Task: Use the formula "MOD" in spreadsheet "Project portfolio".
Action: Mouse moved to (129, 95)
Screenshot: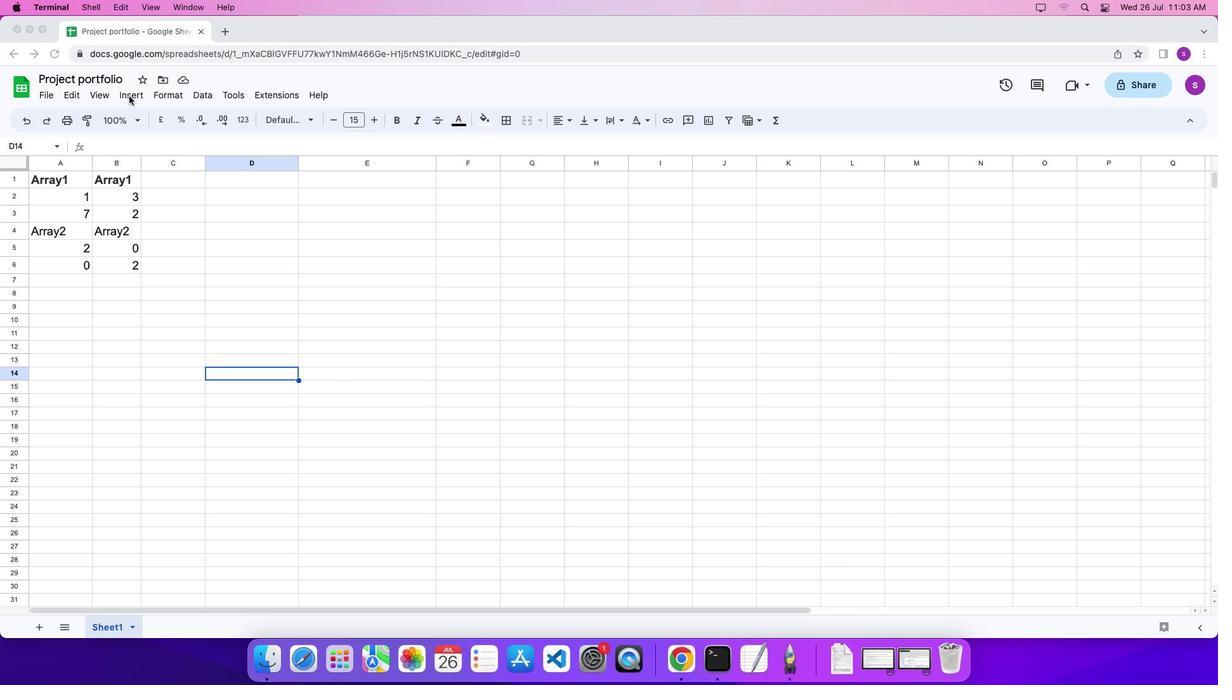 
Action: Mouse pressed left at (129, 95)
Screenshot: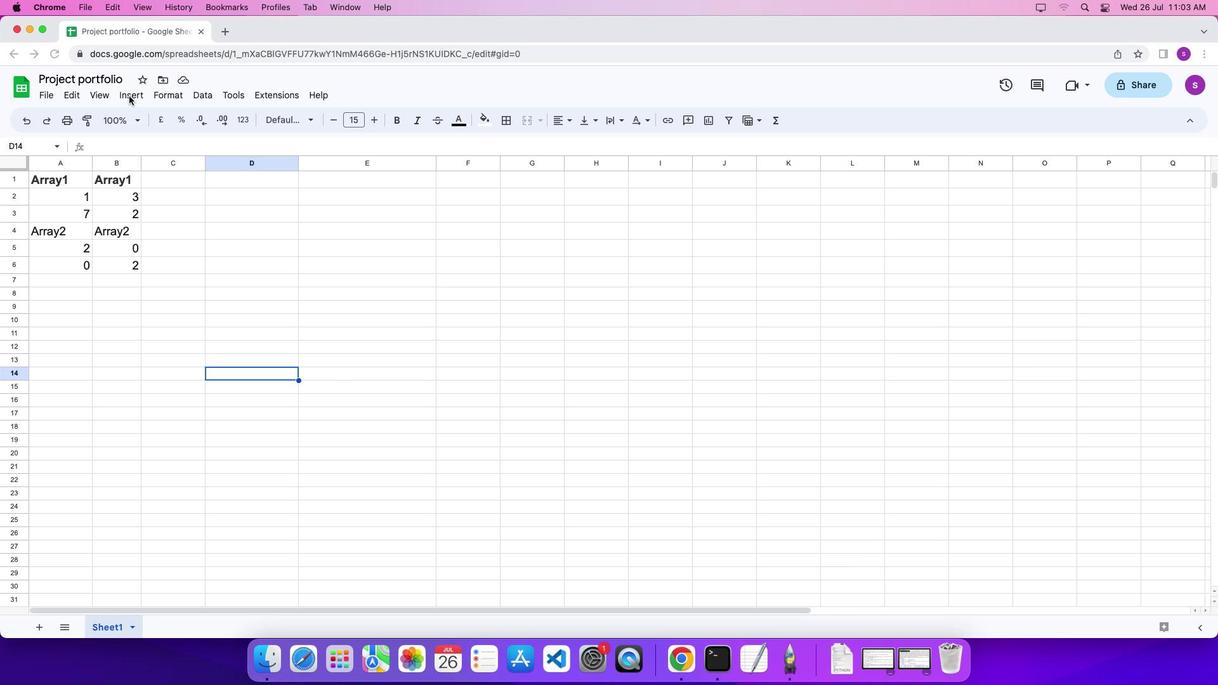 
Action: Mouse moved to (131, 94)
Screenshot: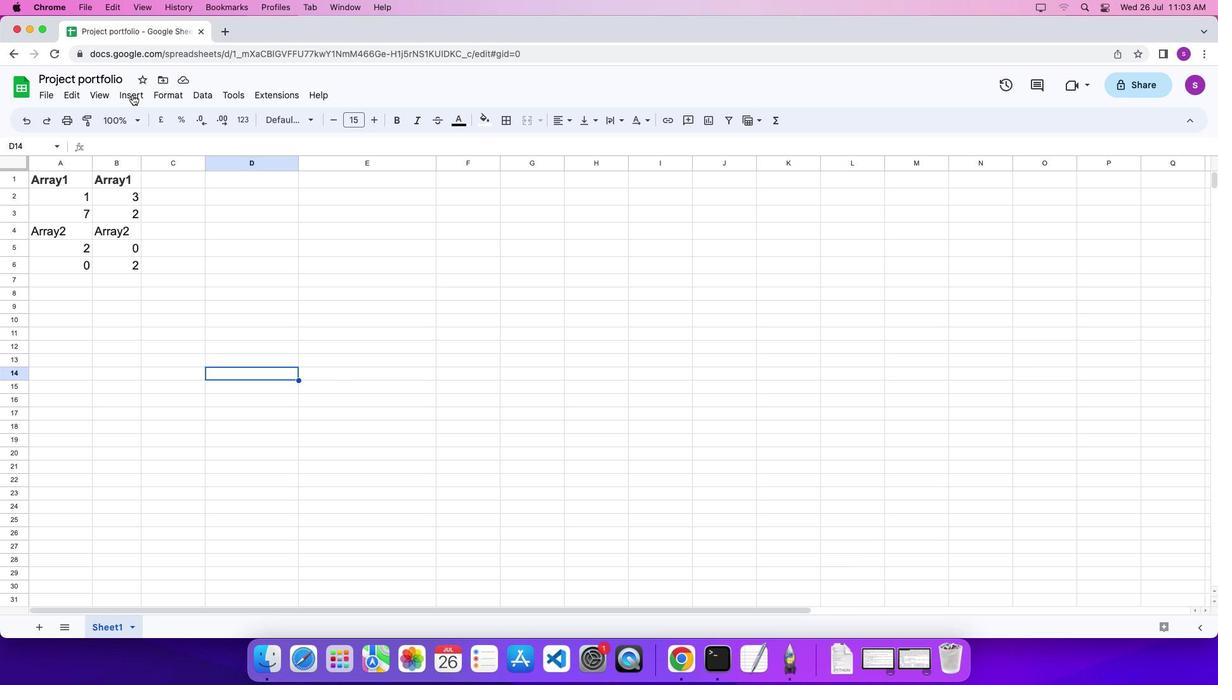 
Action: Mouse pressed left at (131, 94)
Screenshot: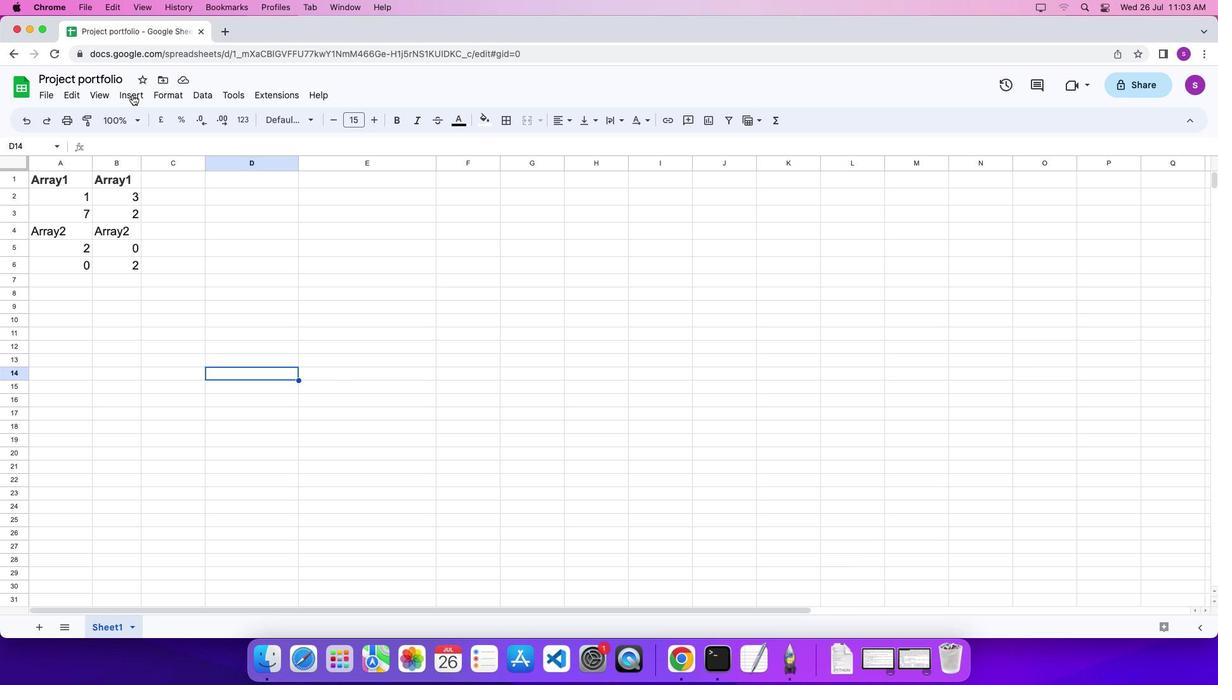 
Action: Mouse moved to (576, 550)
Screenshot: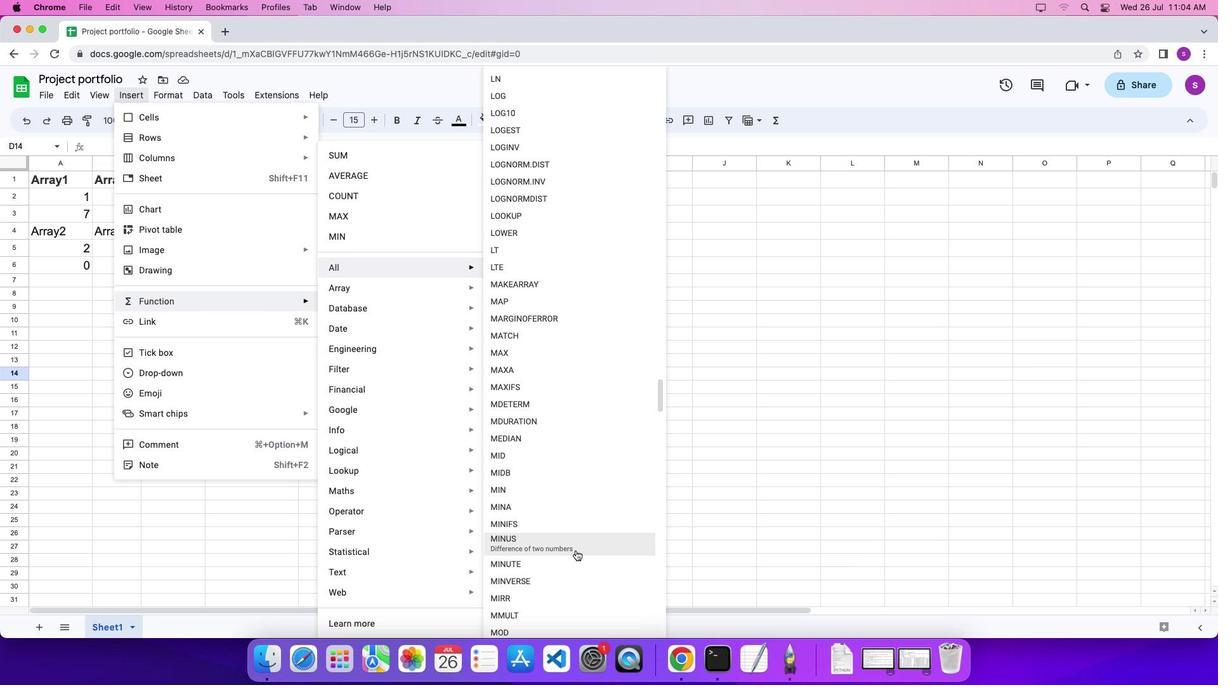 
Action: Mouse scrolled (576, 550) with delta (0, 0)
Screenshot: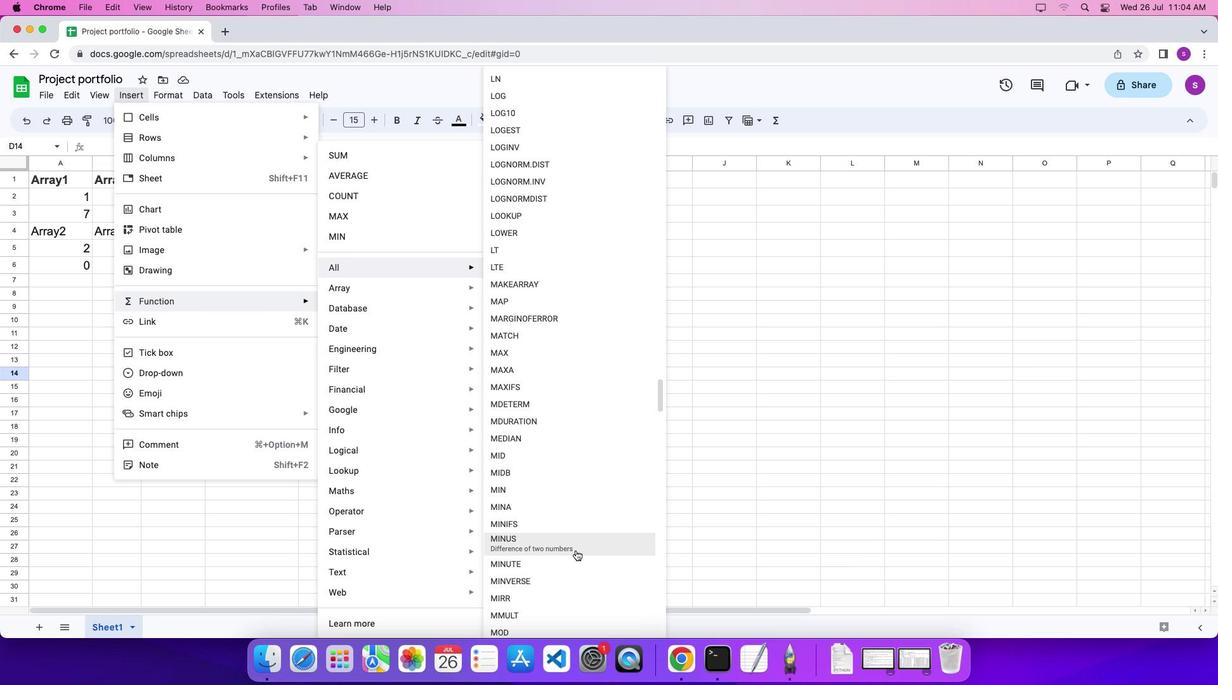 
Action: Mouse scrolled (576, 550) with delta (0, 0)
Screenshot: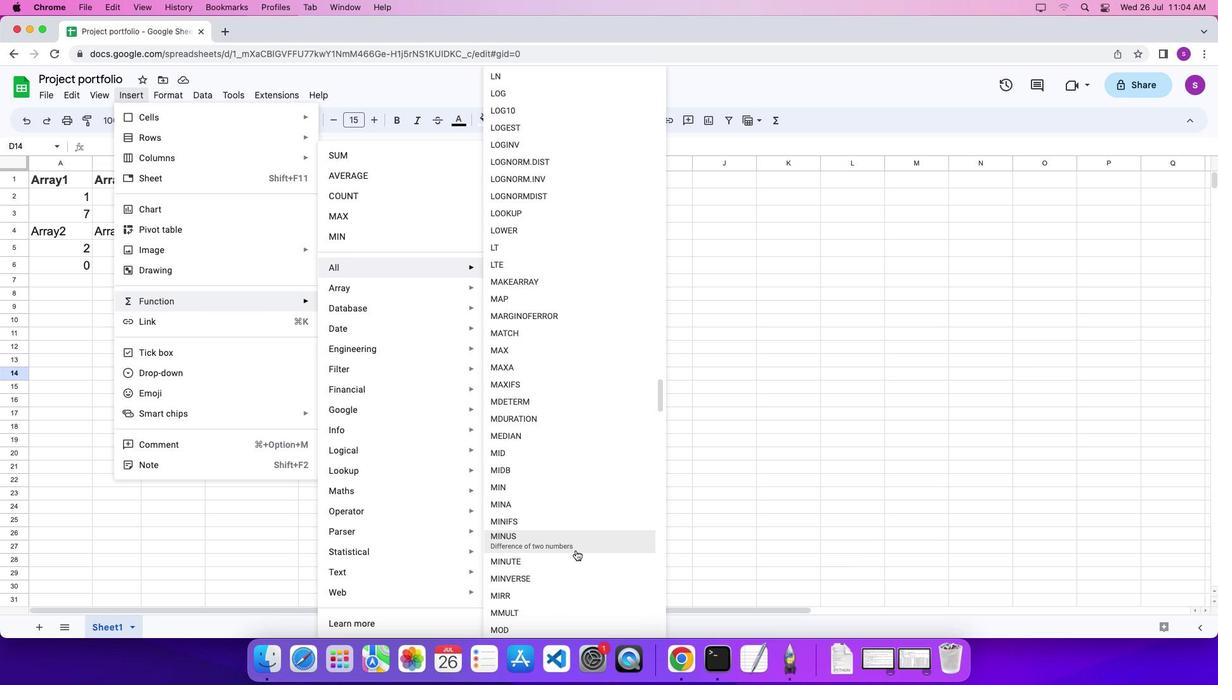 
Action: Mouse scrolled (576, 550) with delta (0, 0)
Screenshot: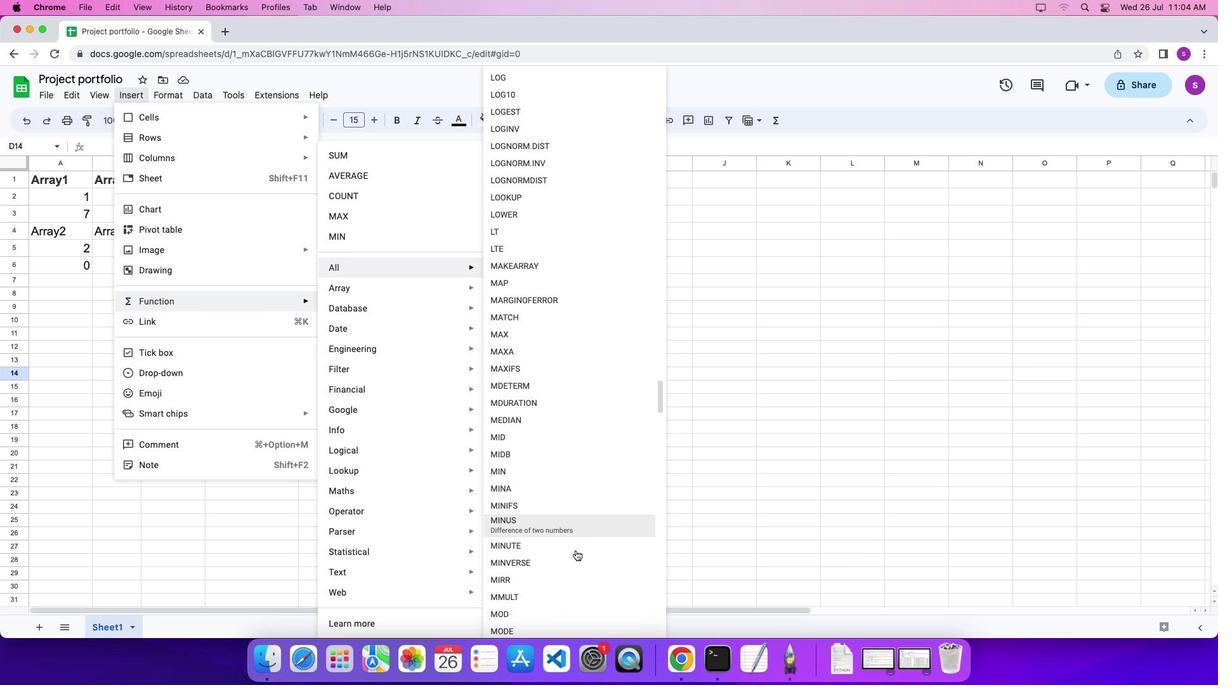 
Action: Mouse moved to (572, 571)
Screenshot: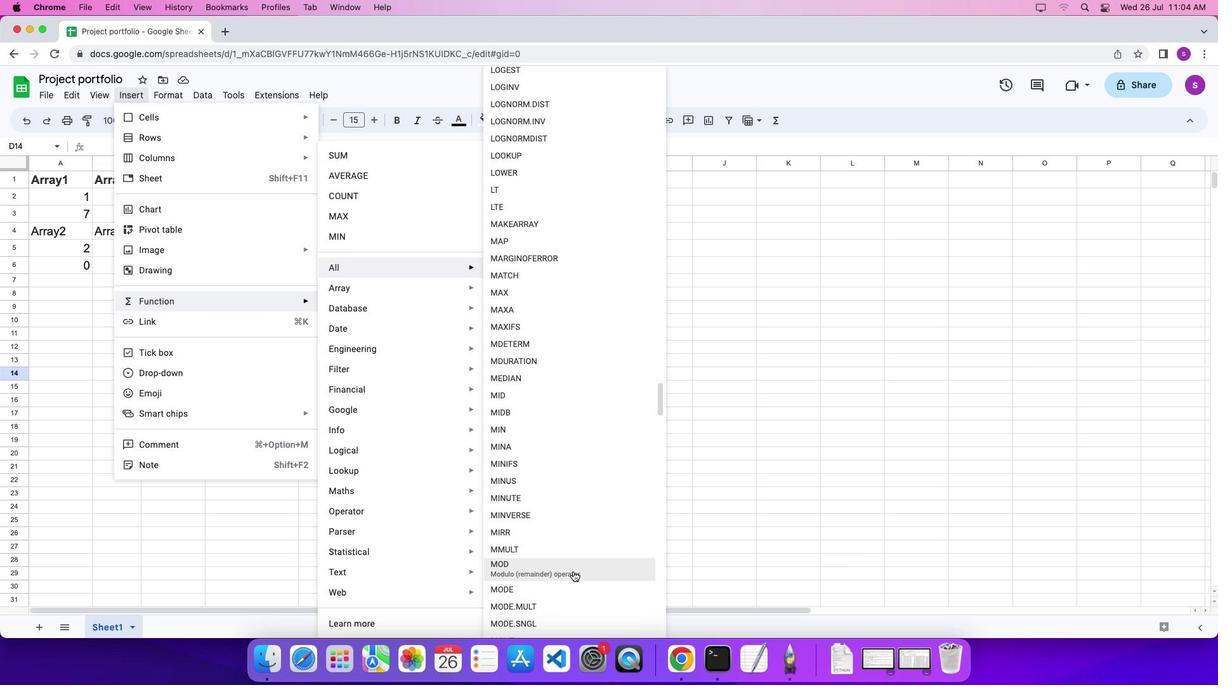 
Action: Mouse pressed left at (572, 571)
Screenshot: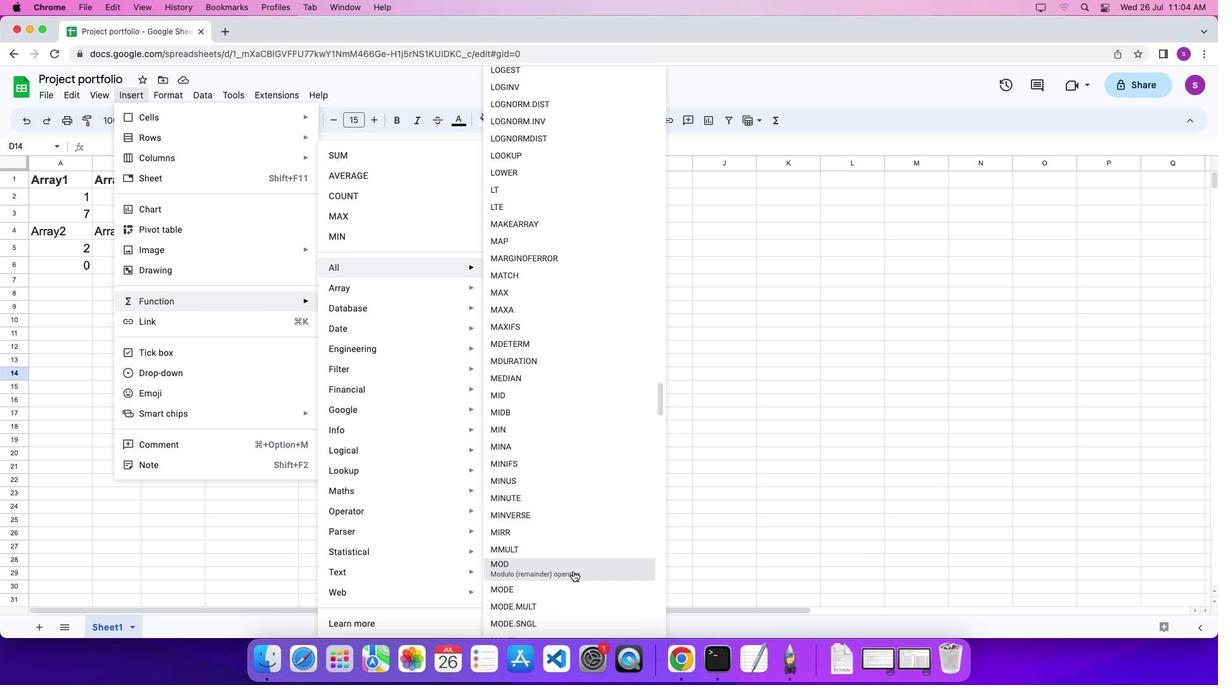 
Action: Key pressed '3'',''2''\x03'
Screenshot: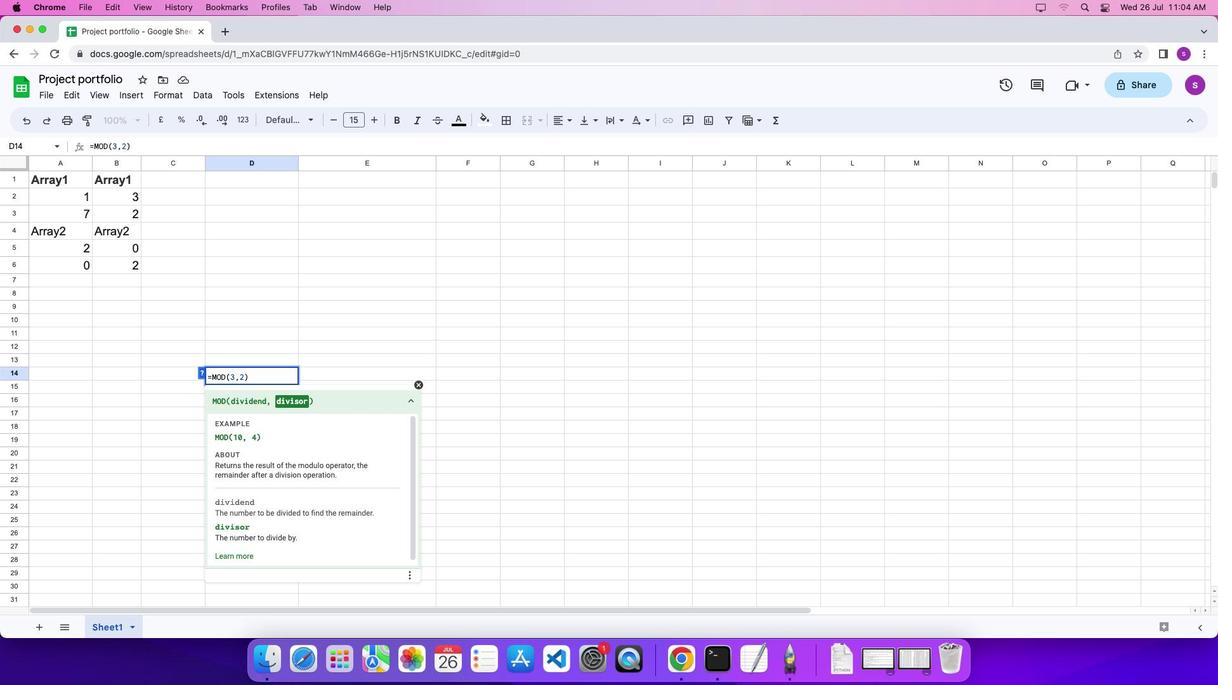 
